 Task: Create Board Knowledge Management Best Practices to Workspace Business Coaching. Create Board Market Opportunity Identification to Workspace Business Coaching. Create Board Social Media Influencer Takeover Campaign Creation and Management to Workspace Business Coaching
Action: Mouse moved to (319, 63)
Screenshot: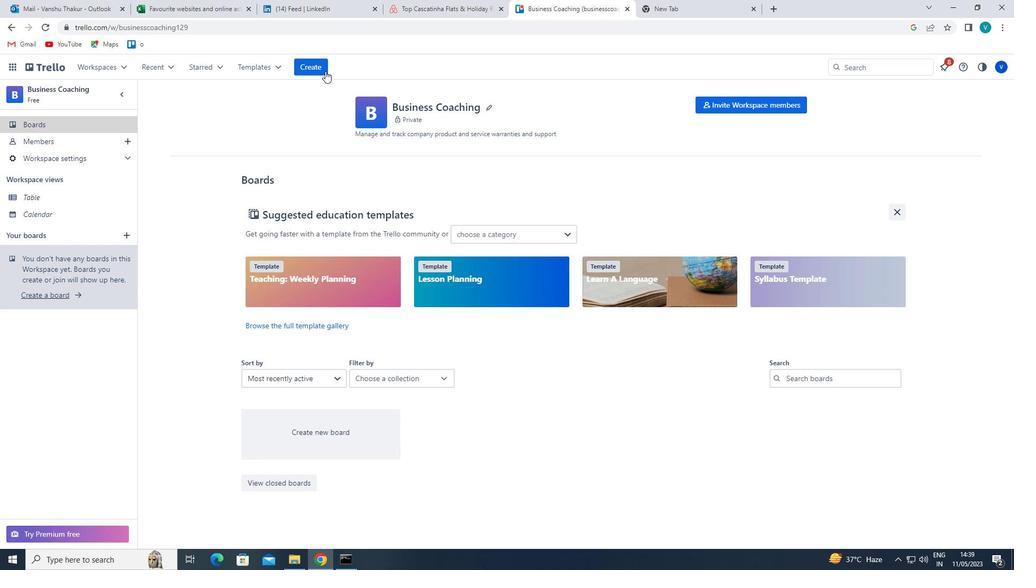 
Action: Mouse pressed left at (319, 63)
Screenshot: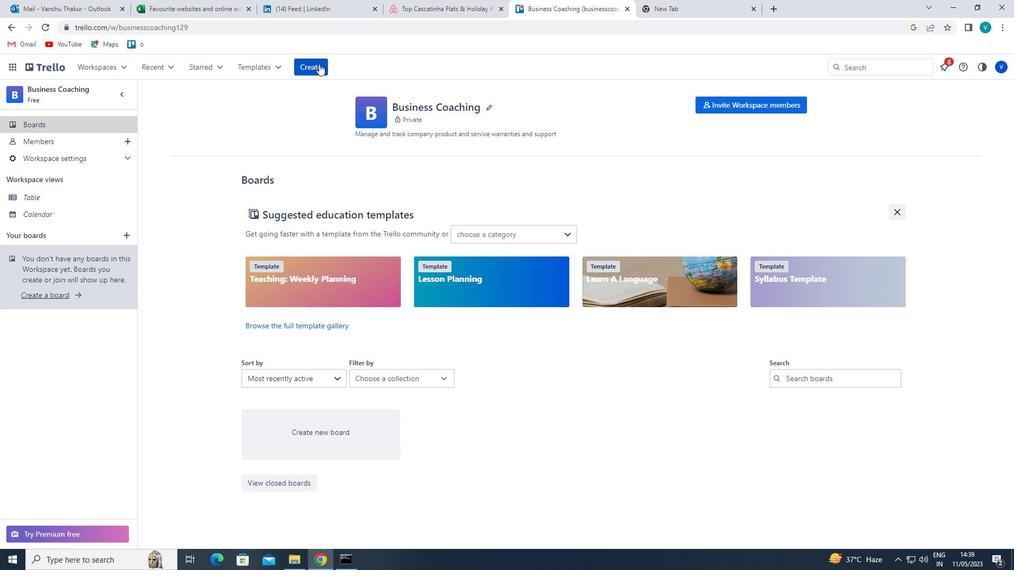 
Action: Mouse moved to (330, 109)
Screenshot: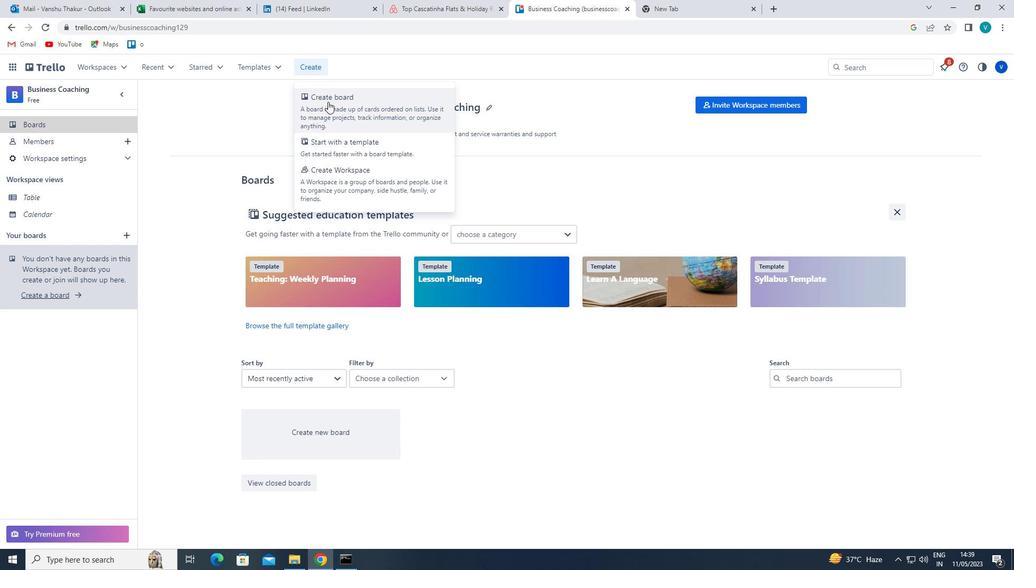
Action: Mouse pressed left at (330, 109)
Screenshot: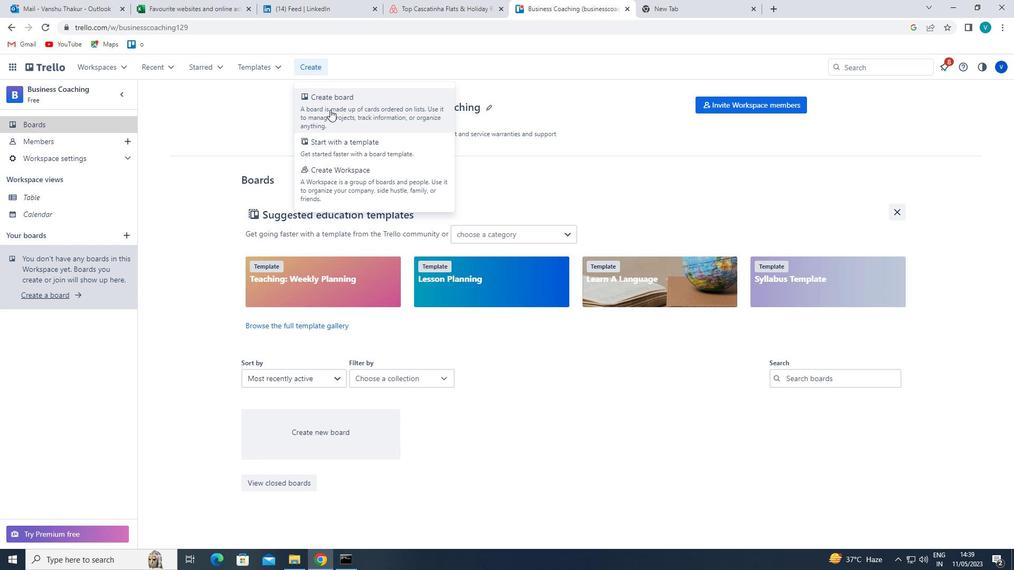 
Action: Mouse moved to (347, 264)
Screenshot: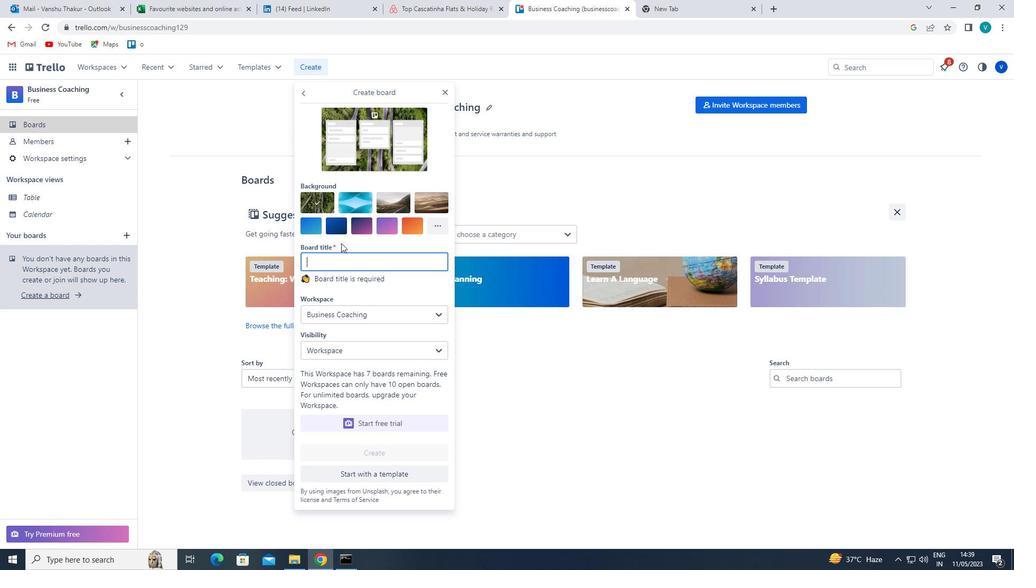 
Action: Mouse pressed left at (347, 264)
Screenshot: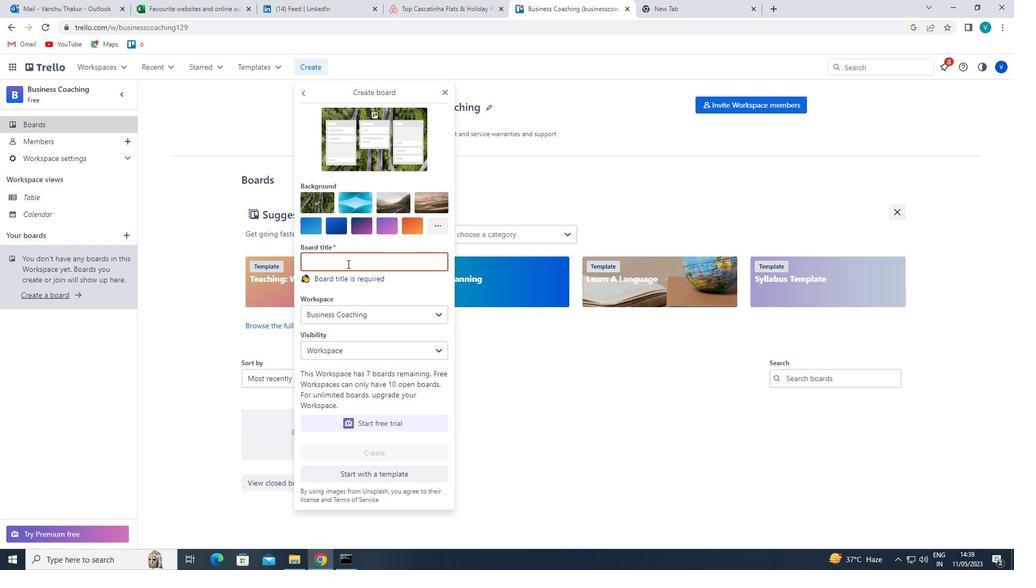 
Action: Key pressed <Key.shift>KNOWLEDGE<Key.space><Key.shift>MANAGEMENT<Key.space><Key.left><Key.left><Key.left><Key.left><Key.left><Key.left><Key.left><Key.left><Key.left><Key.left><Key.backspace><Key.shift>M<Key.left><Key.left><Key.left><Key.left><Key.left><Key.left><Key.left><Key.left><Key.left><Key.left><Key.left><Key.right><Key.right><Key.right><Key.right><Key.right><Key.right><Key.right><Key.right><Key.right><Key.right><Key.right><Key.right><Key.right><Key.right><Key.right><Key.right><Key.right><Key.right><Key.right><Key.right><Key.right><Key.right><Key.shift><Key.shift><Key.shift><Key.shift><Key.shift><Key.shift><Key.shift><Key.shift>BEST<Key.space><Key.shift>PRACTICES
Screenshot: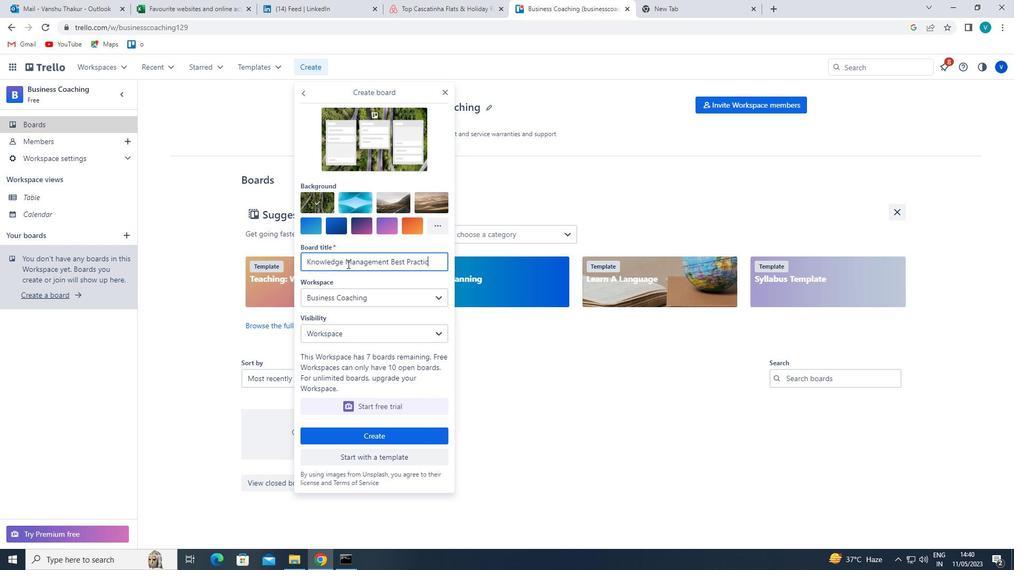 
Action: Mouse moved to (380, 433)
Screenshot: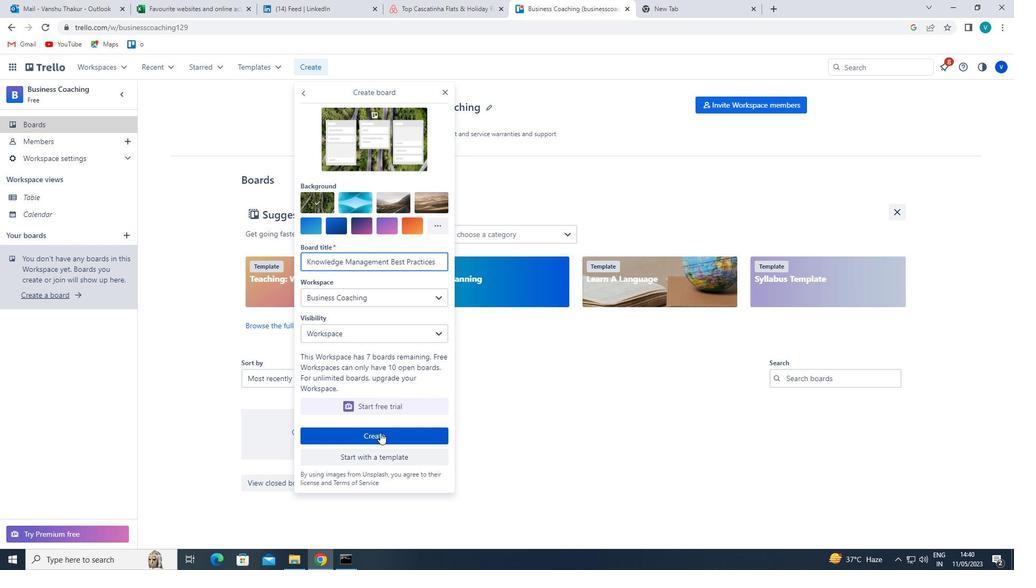
Action: Mouse pressed left at (380, 433)
Screenshot: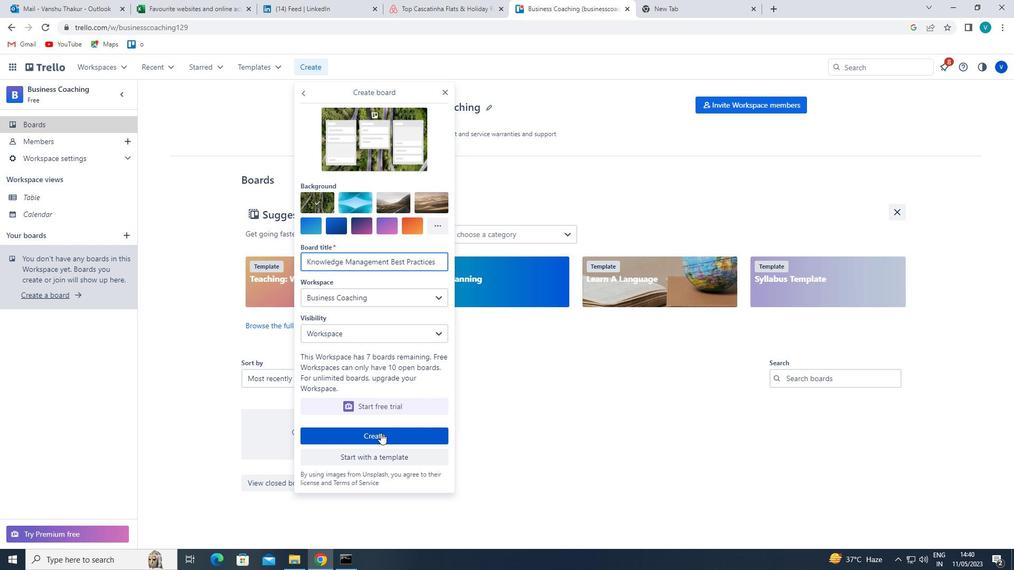 
Action: Mouse moved to (318, 61)
Screenshot: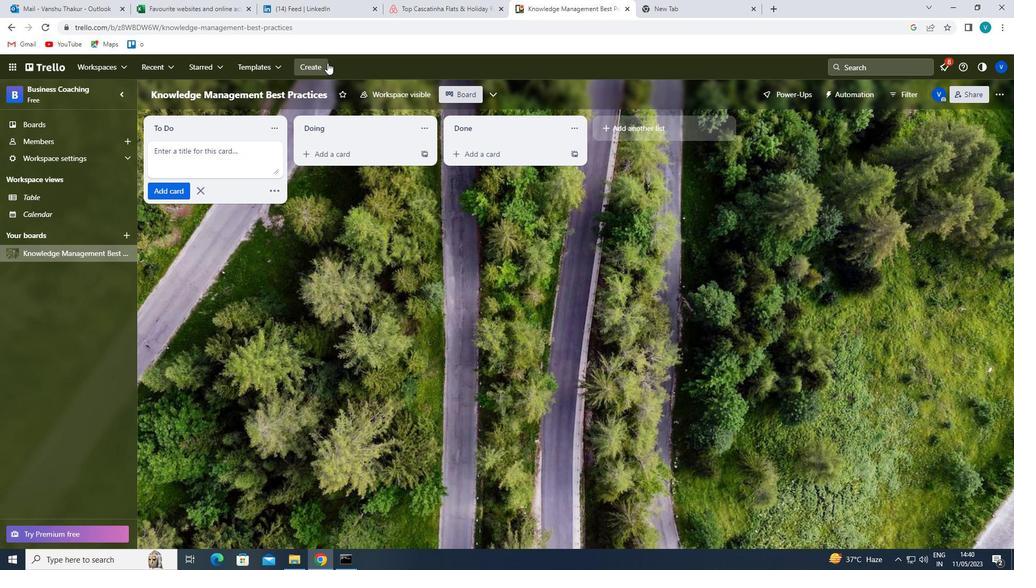 
Action: Mouse pressed left at (318, 61)
Screenshot: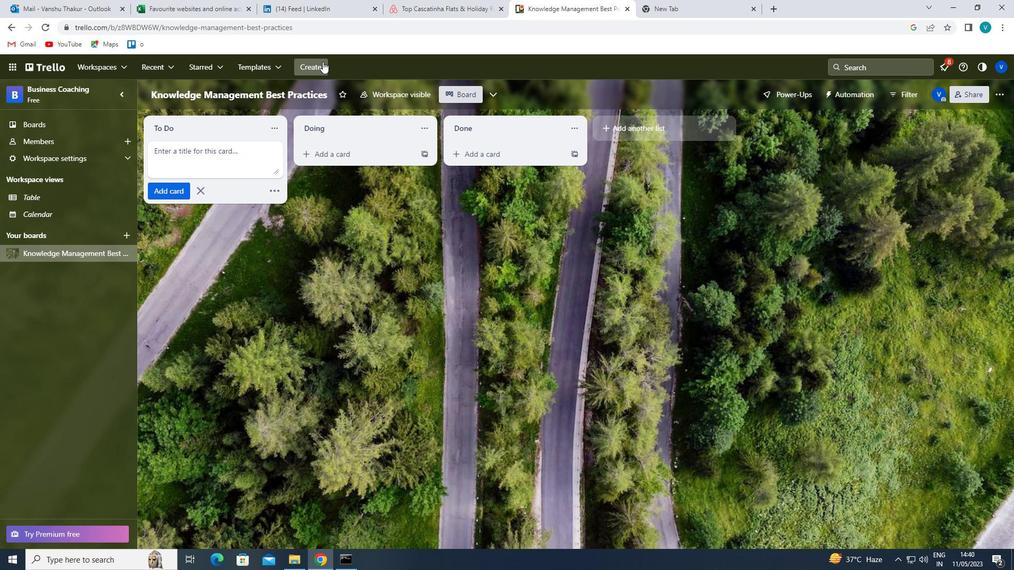 
Action: Mouse moved to (334, 94)
Screenshot: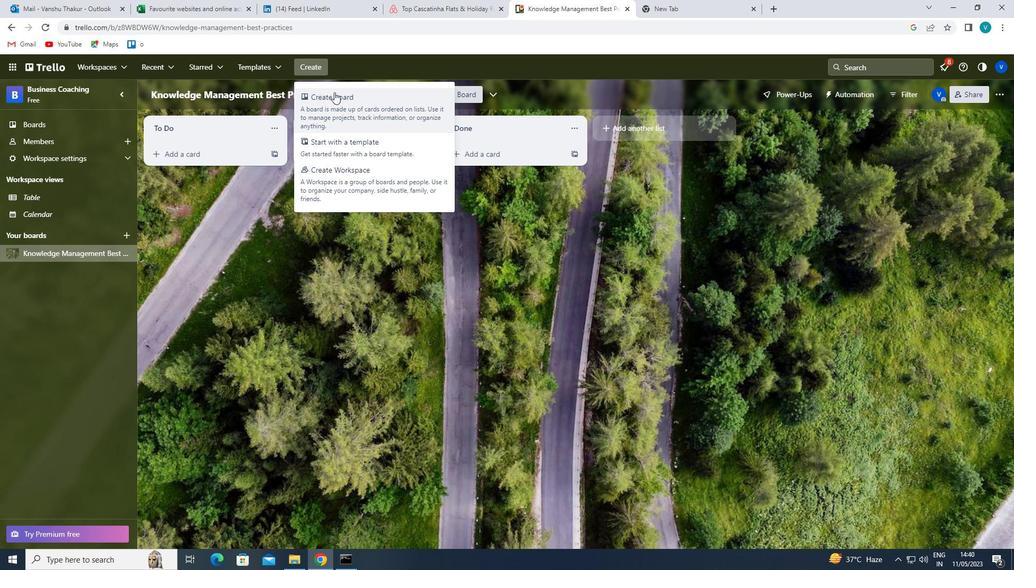 
Action: Mouse pressed left at (334, 94)
Screenshot: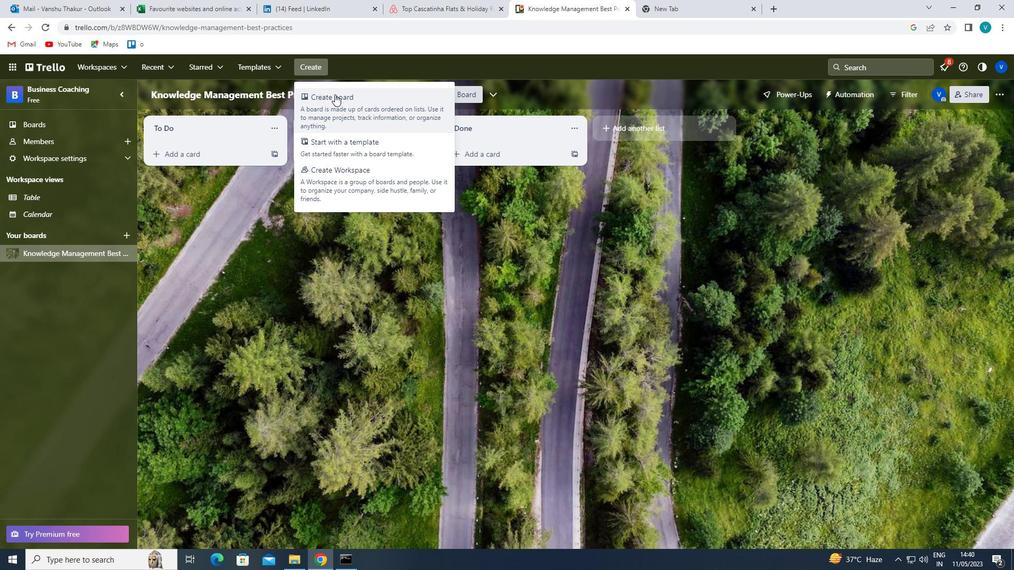 
Action: Mouse moved to (347, 264)
Screenshot: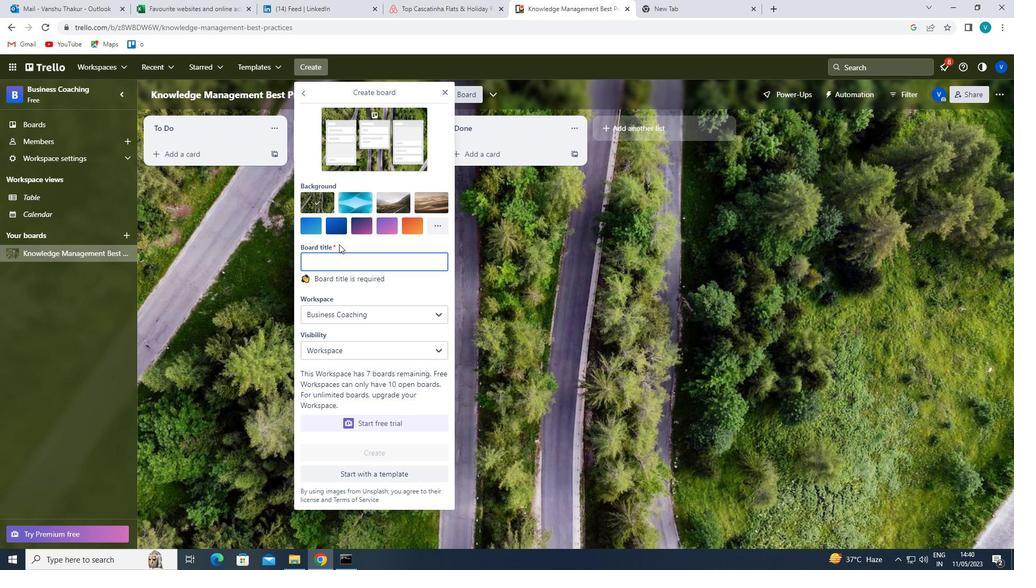 
Action: Mouse pressed left at (347, 264)
Screenshot: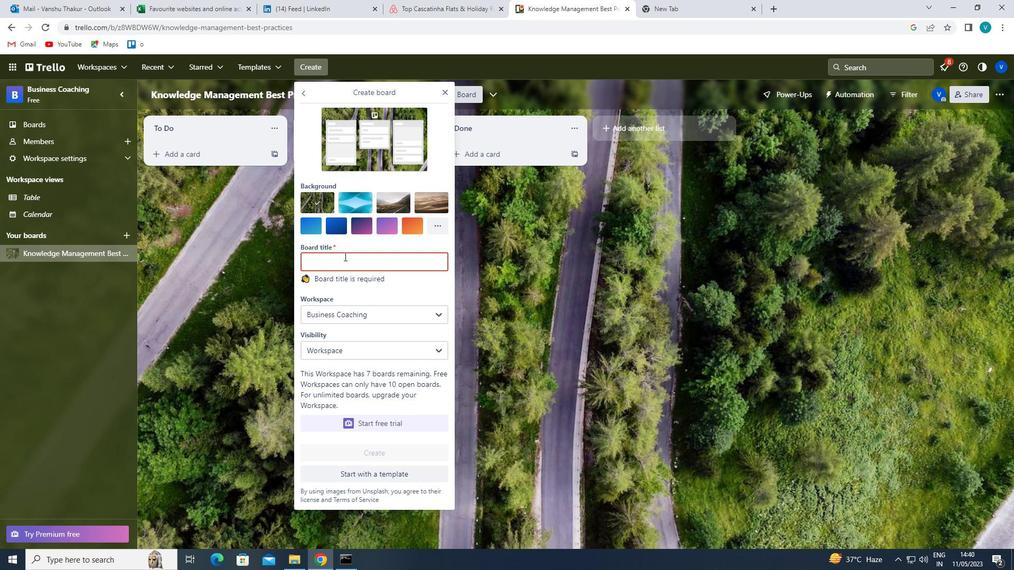 
Action: Mouse moved to (348, 264)
Screenshot: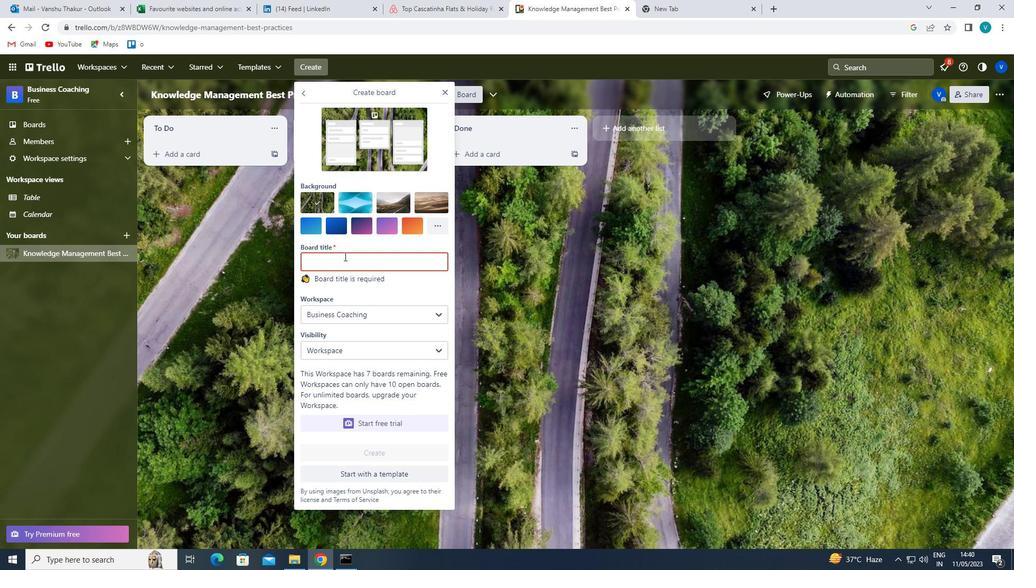 
Action: Key pressed <Key.shift>MARKET<Key.space><Key.shift>OPPORTUNITY<Key.space><Key.shift>IDENTIFICATION
Screenshot: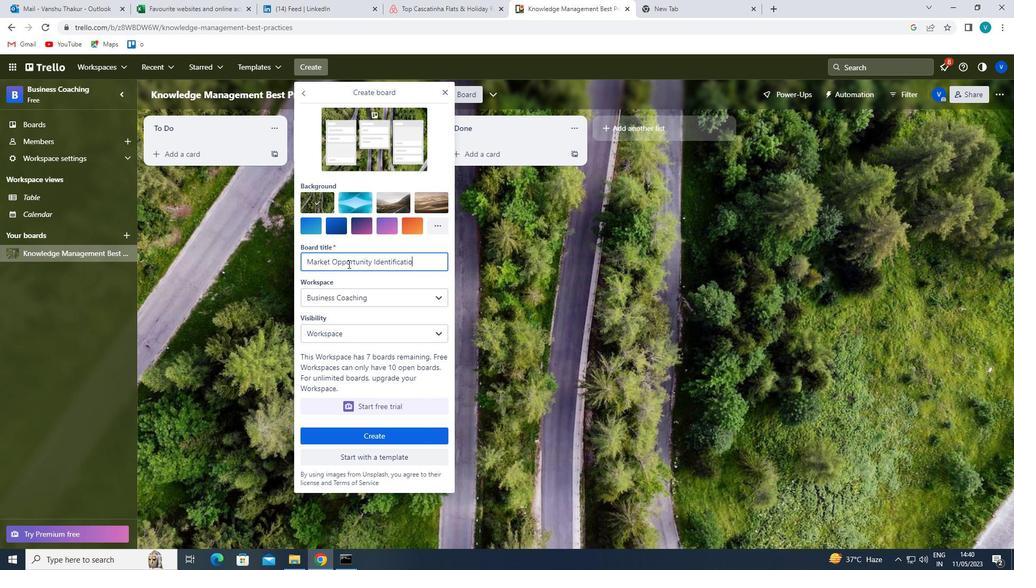 
Action: Mouse moved to (378, 428)
Screenshot: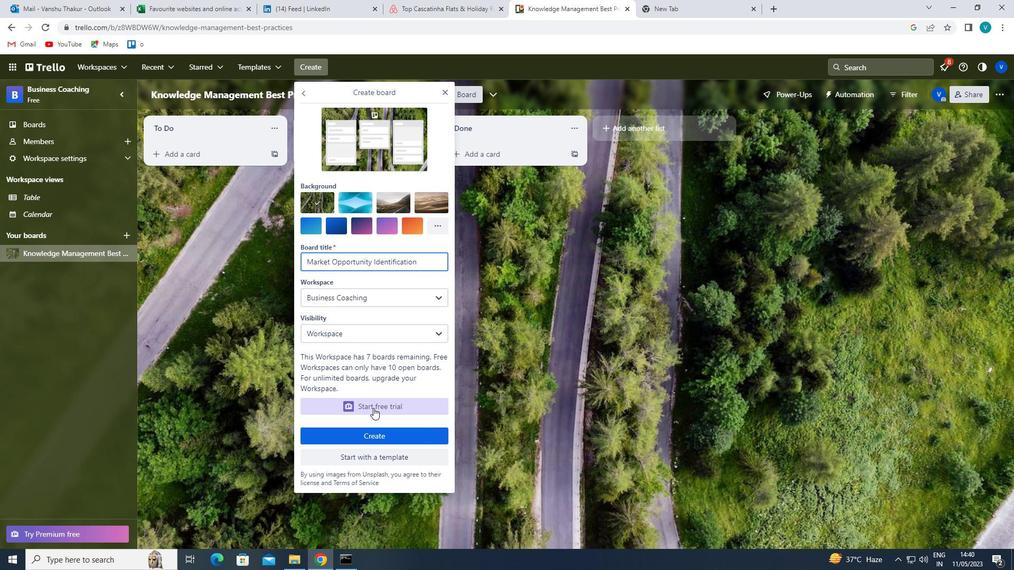 
Action: Mouse pressed left at (378, 428)
Screenshot: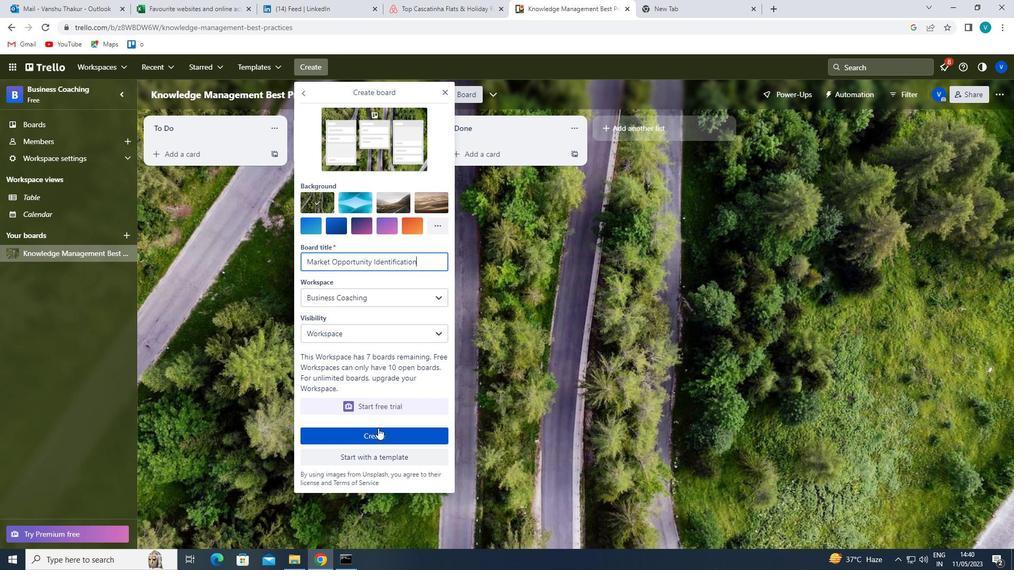 
Action: Mouse moved to (320, 69)
Screenshot: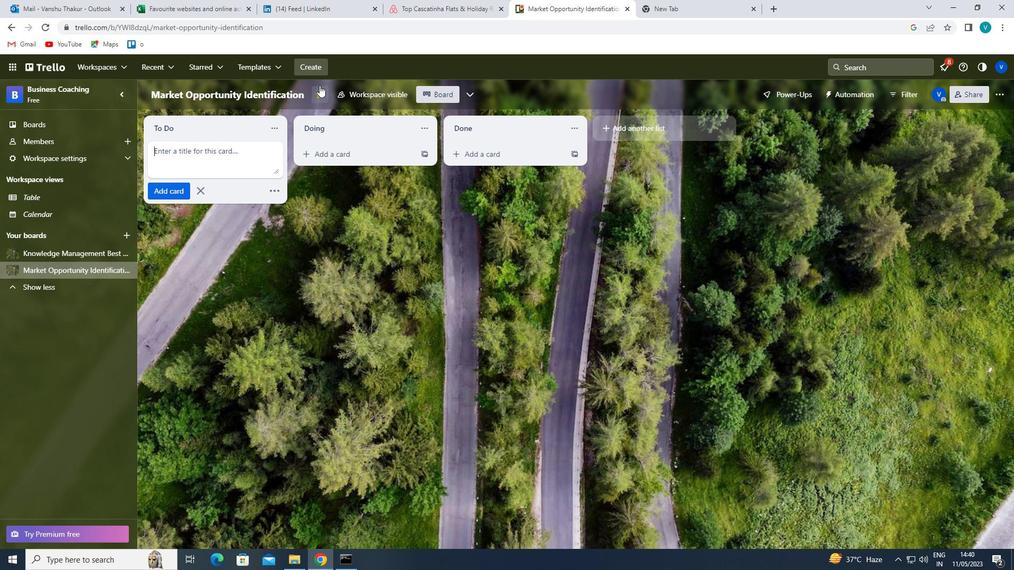 
Action: Mouse pressed left at (320, 69)
Screenshot: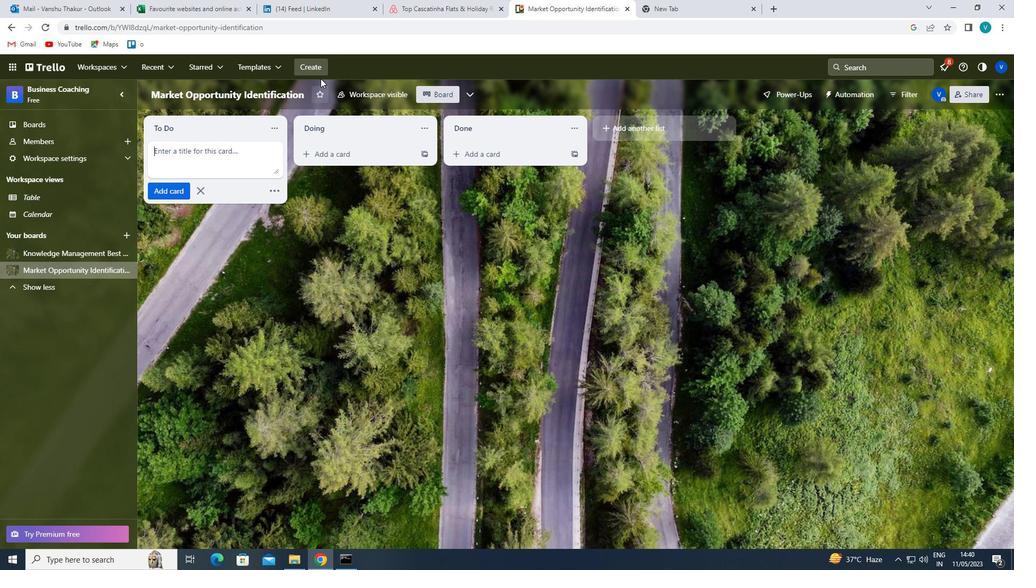 
Action: Mouse moved to (324, 98)
Screenshot: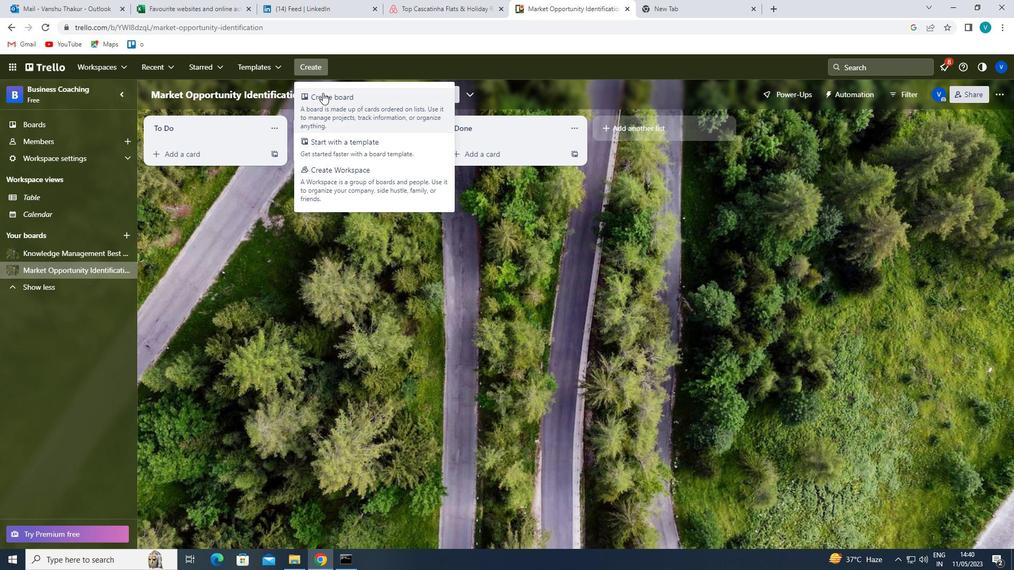 
Action: Mouse pressed left at (324, 98)
Screenshot: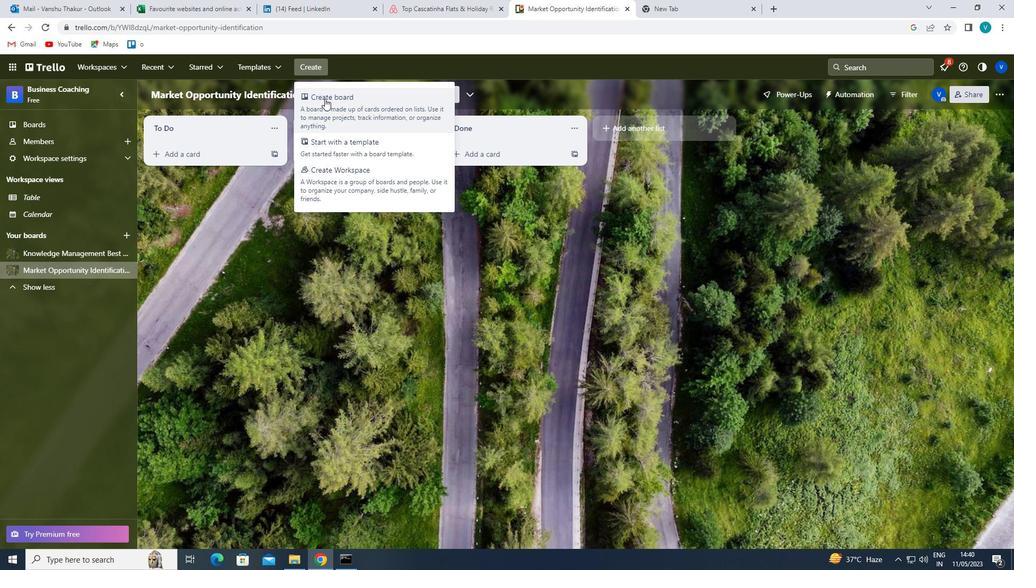 
Action: Mouse moved to (365, 258)
Screenshot: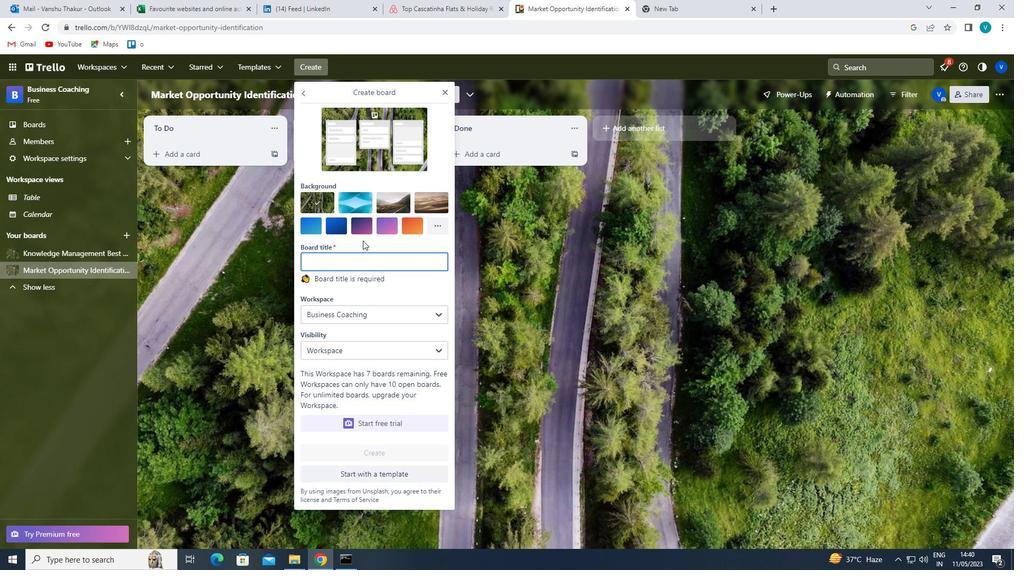 
Action: Mouse pressed left at (365, 258)
Screenshot: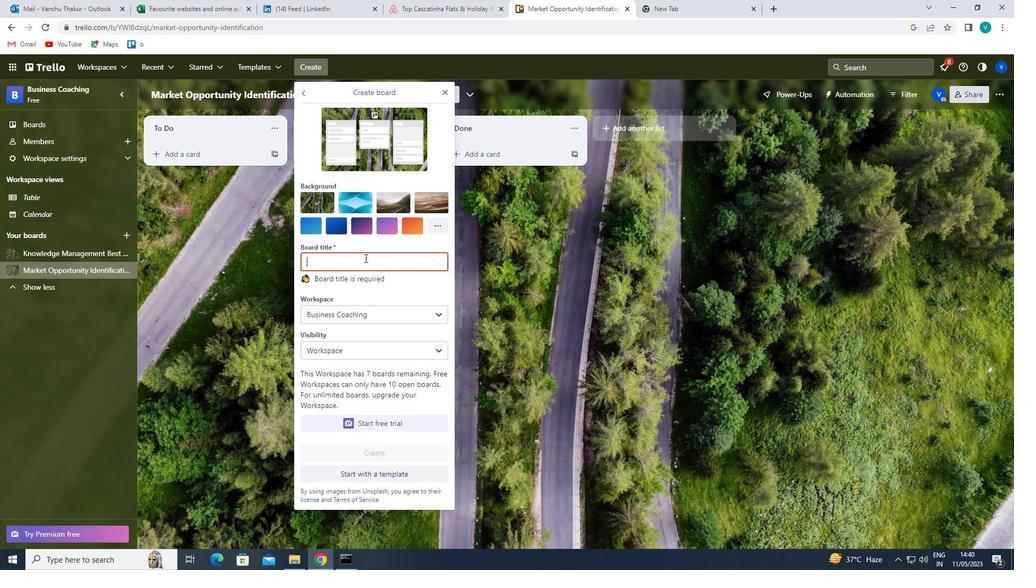 
Action: Mouse moved to (364, 258)
Screenshot: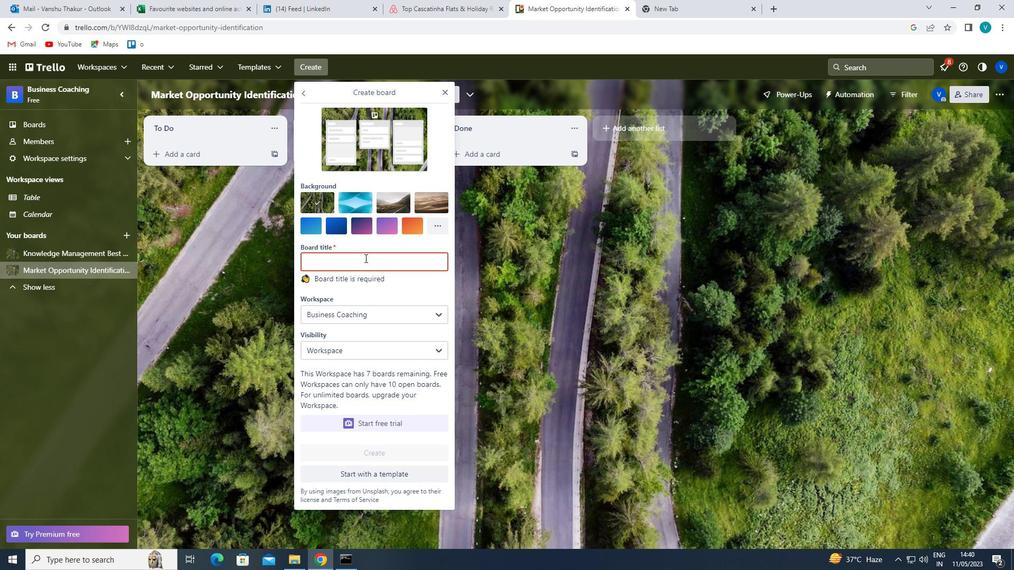 
Action: Key pressed <Key.shift><Key.shift><Key.shift><Key.shift>SOCIAL<Key.space><Key.shift>MEDIA<Key.space><Key.shift>INFLUENCER<Key.space><Key.shift>TAKE<Key.backspace><Key.backspace><Key.backspace><Key.backspace><Key.shift>TAKEOVER<Key.space><Key.shift>CAMPAIGN<Key.space><Key.shift>CREATION<Key.space>AND<Key.space><Key.shift>MANAGEMENT<Key.space>
Screenshot: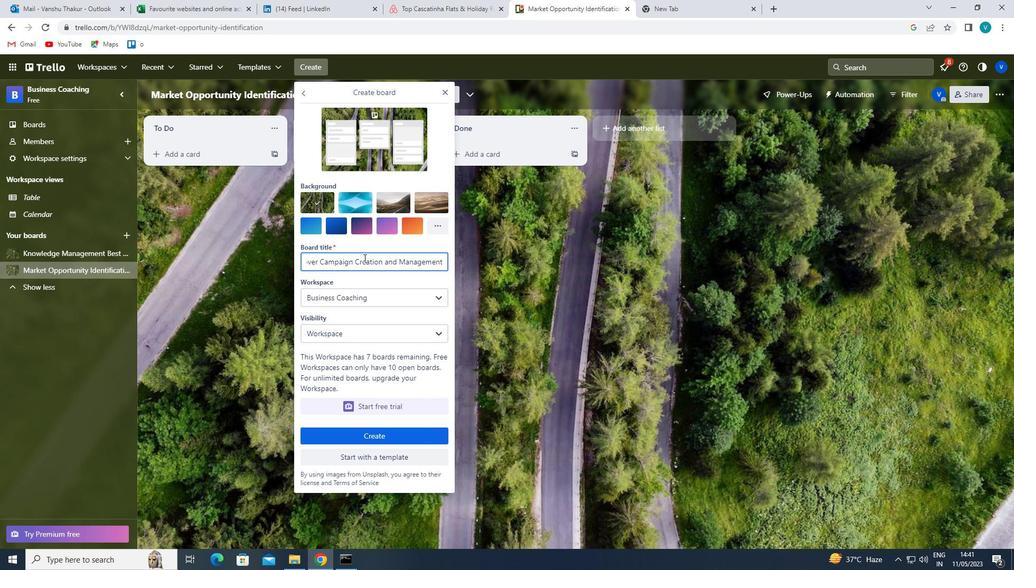 
Action: Mouse moved to (373, 432)
Screenshot: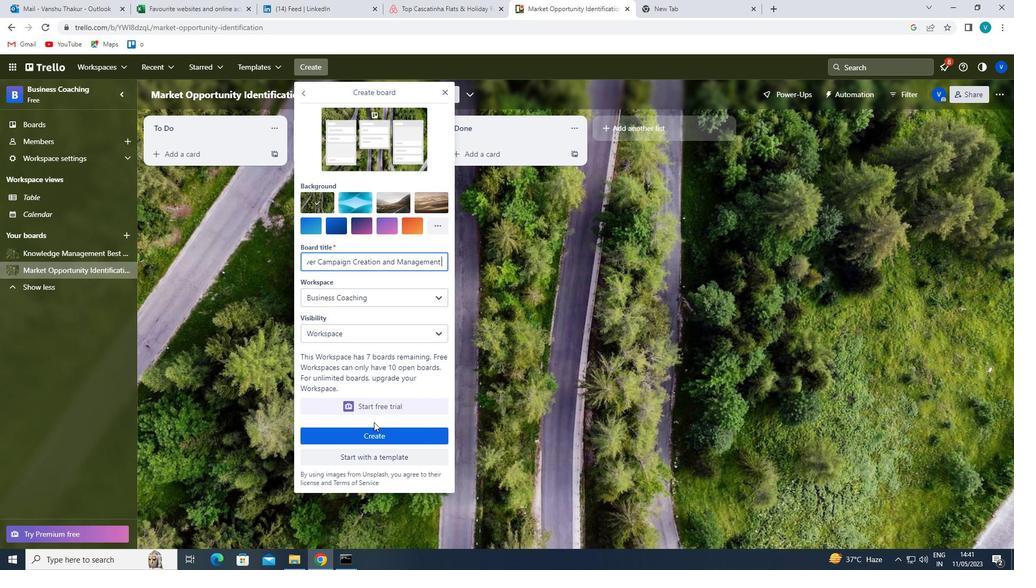 
Action: Mouse pressed left at (373, 432)
Screenshot: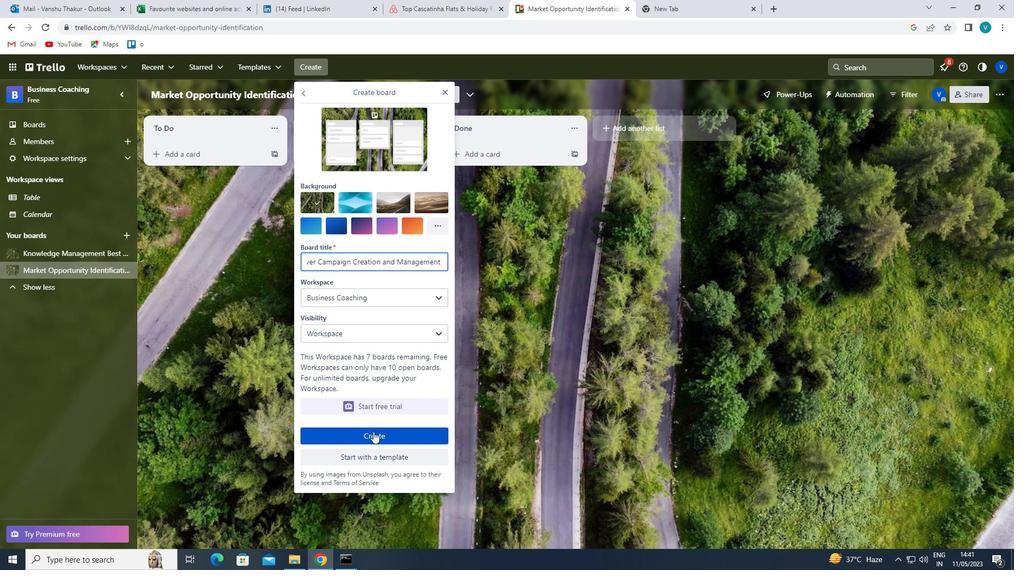 
Action: Mouse moved to (372, 432)
Screenshot: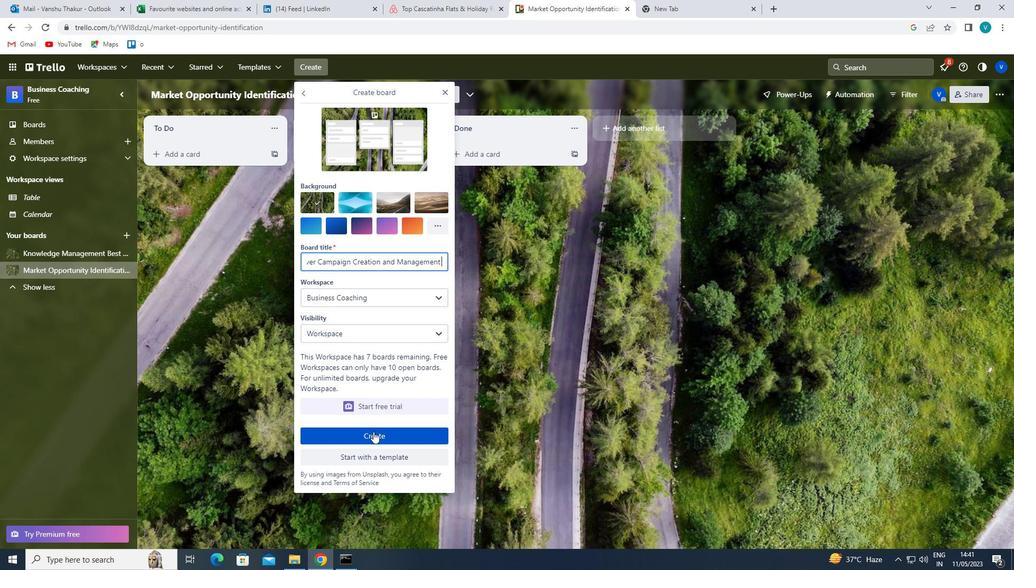 
